 Task: Add a dependency to the task Create a feature for users to track and manage their reading lists , the existing task  Implement a feature for users to share their location and find nearby friends in the project WorkFlow.
Action: Mouse moved to (576, 633)
Screenshot: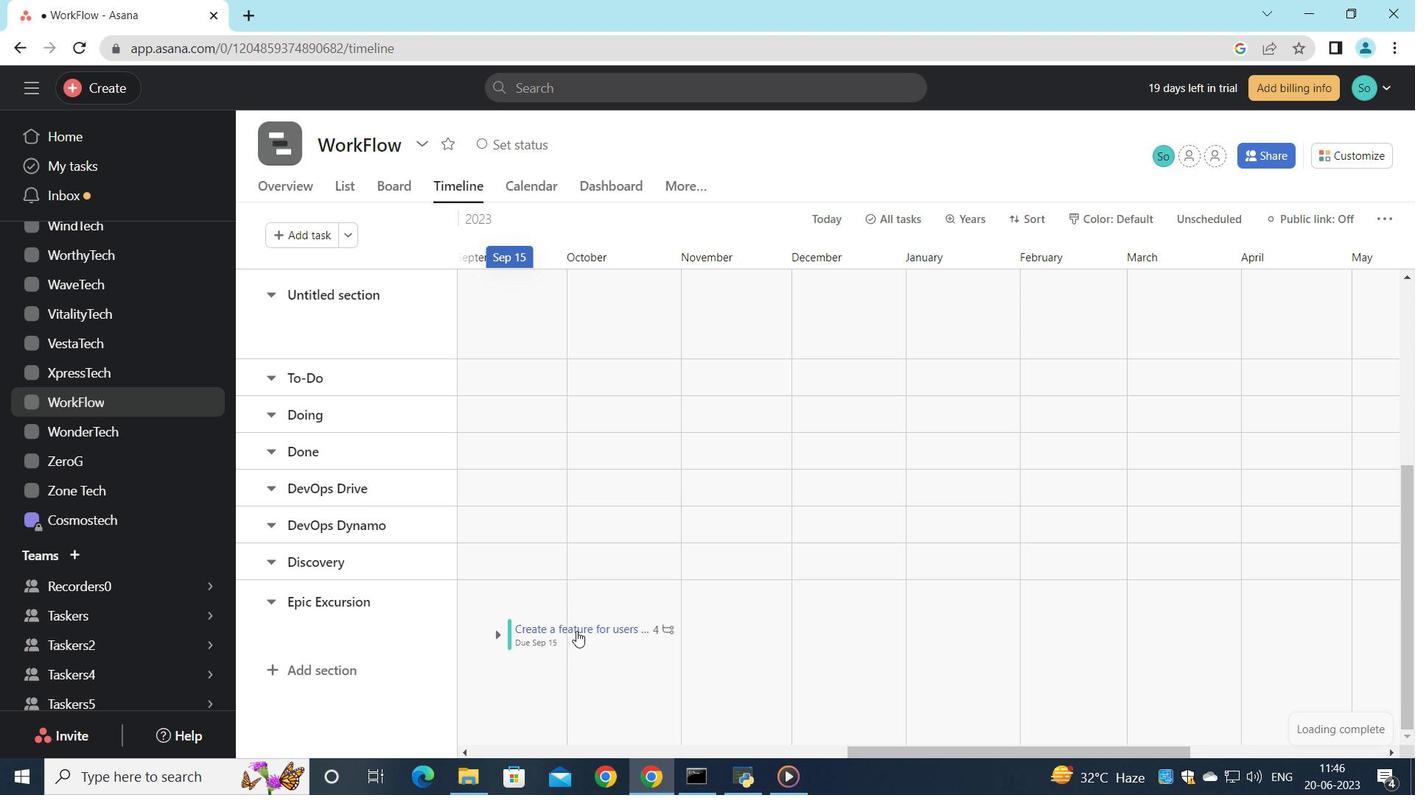 
Action: Mouse pressed left at (576, 633)
Screenshot: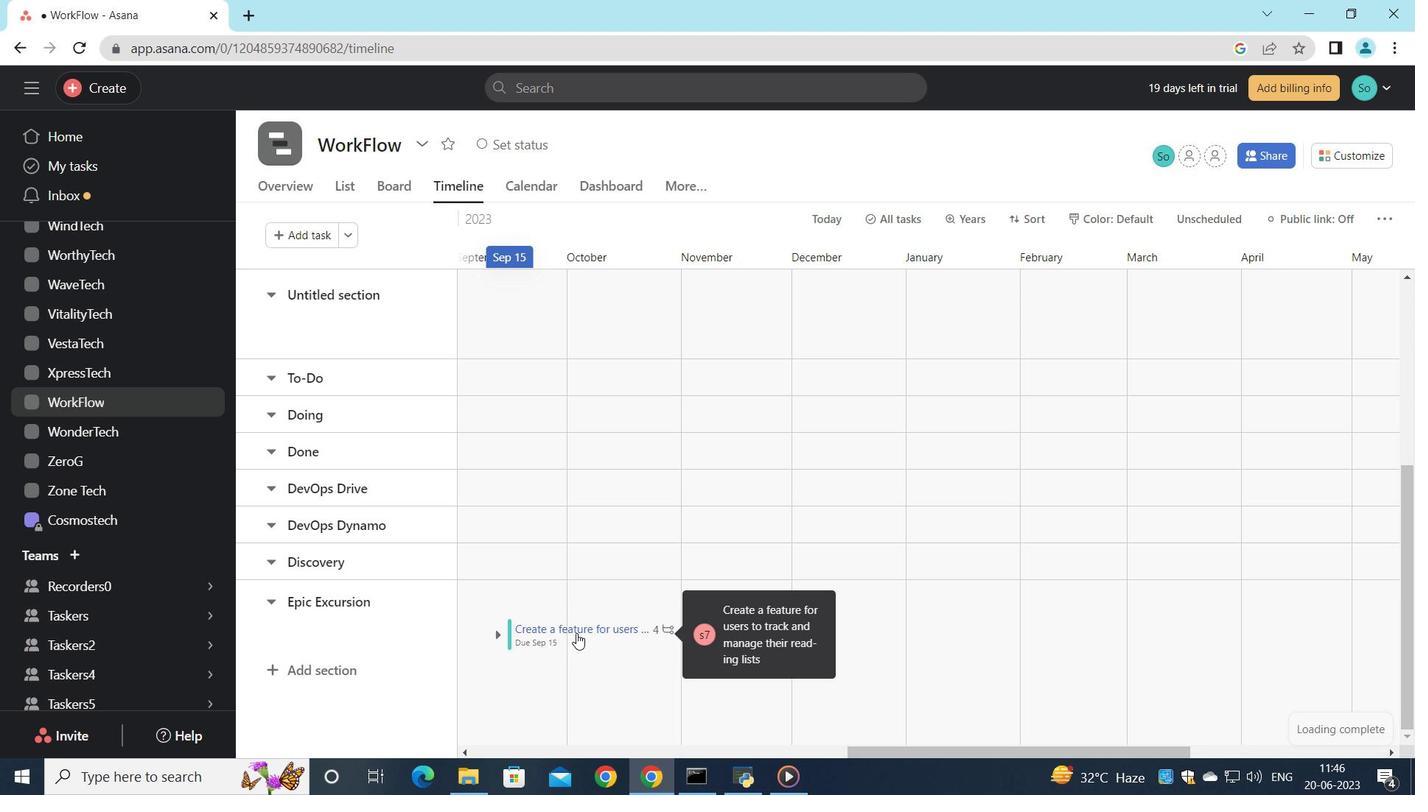 
Action: Mouse moved to (984, 499)
Screenshot: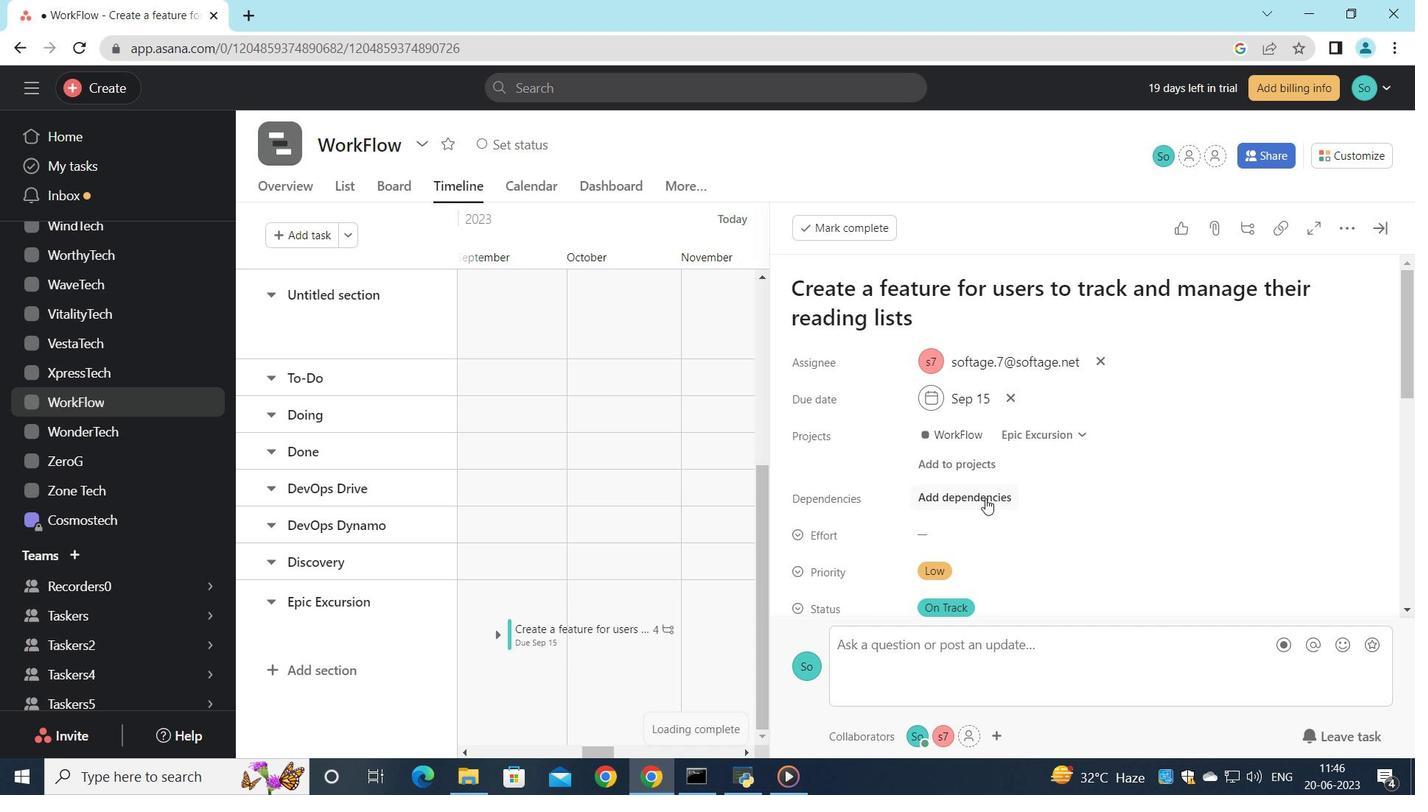 
Action: Mouse pressed left at (984, 499)
Screenshot: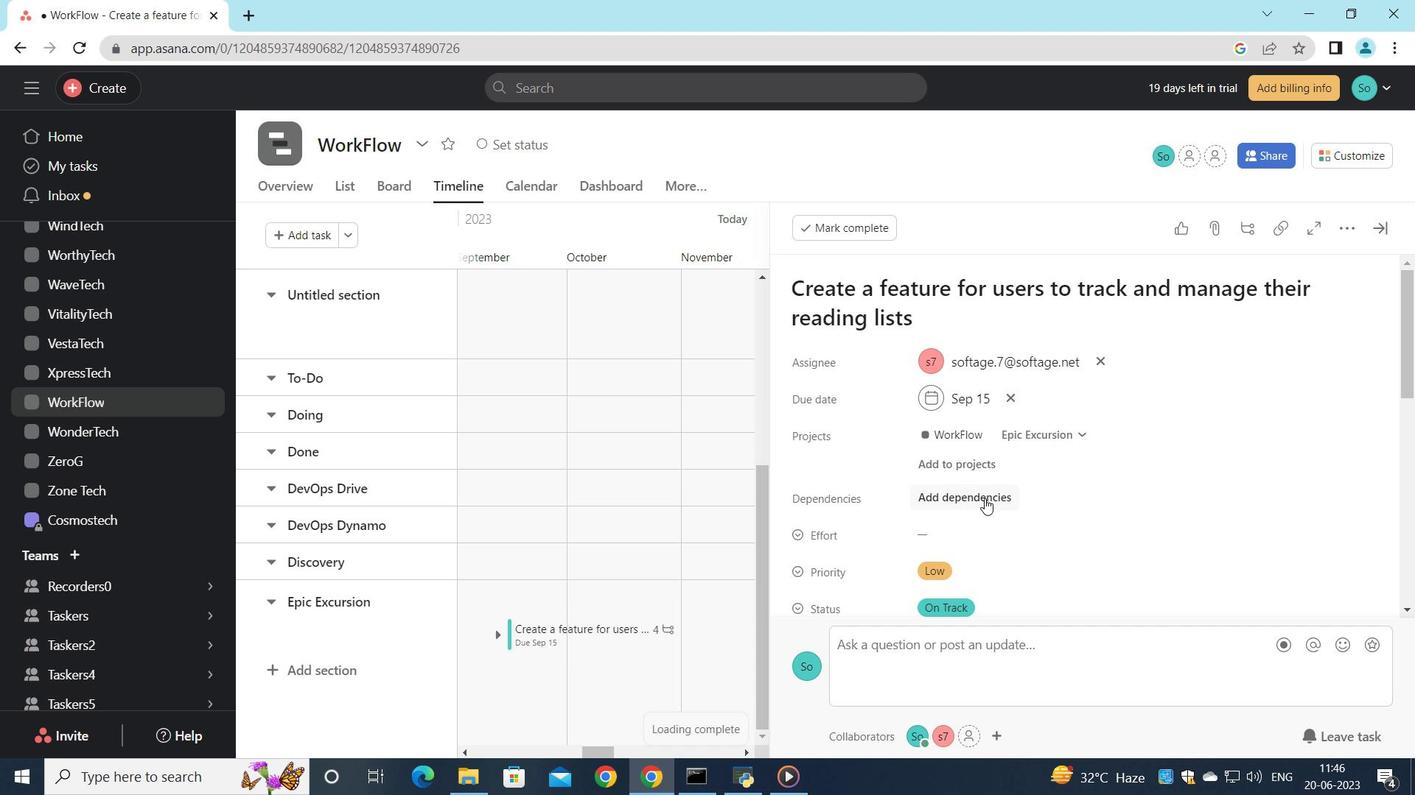 
Action: Mouse moved to (1080, 602)
Screenshot: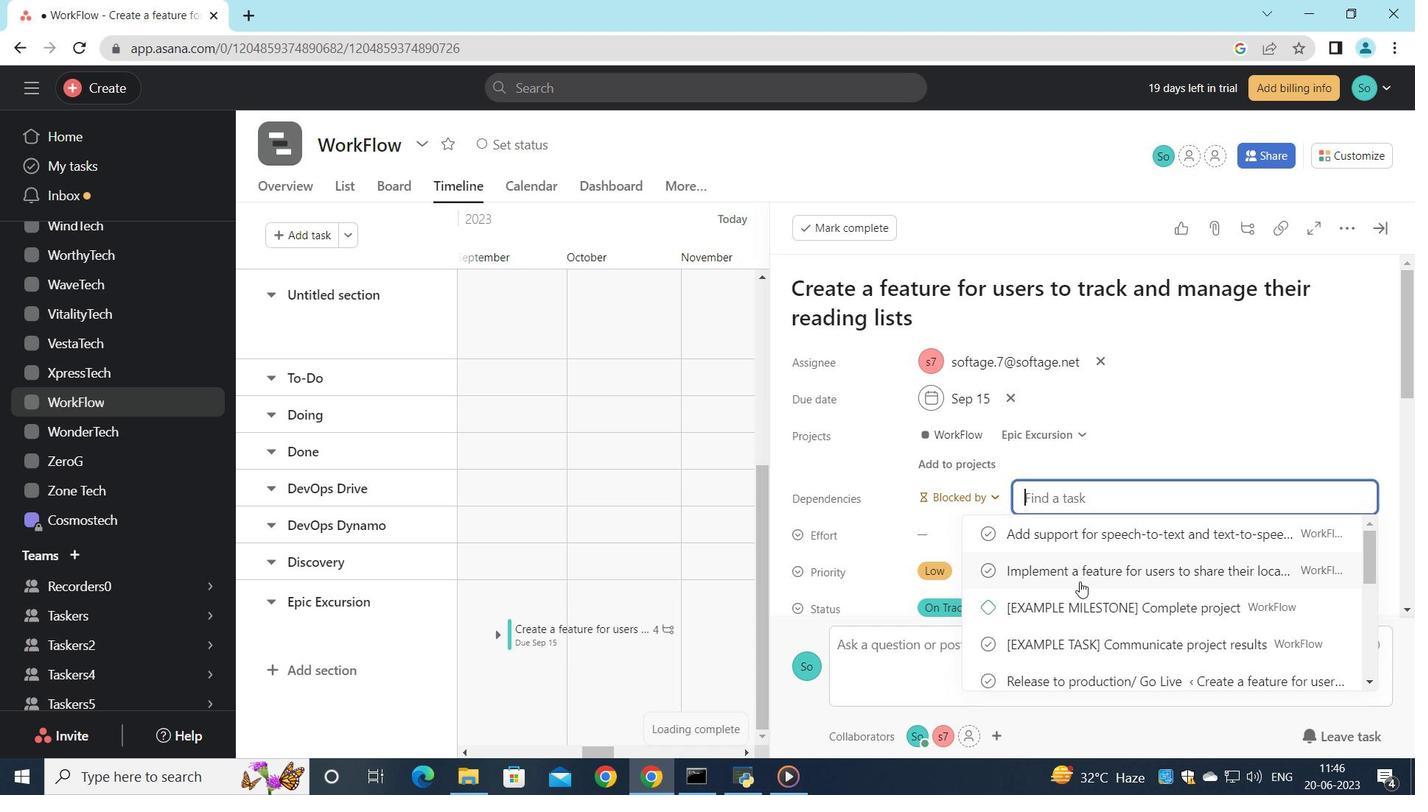 
Action: Mouse scrolled (1080, 602) with delta (0, 0)
Screenshot: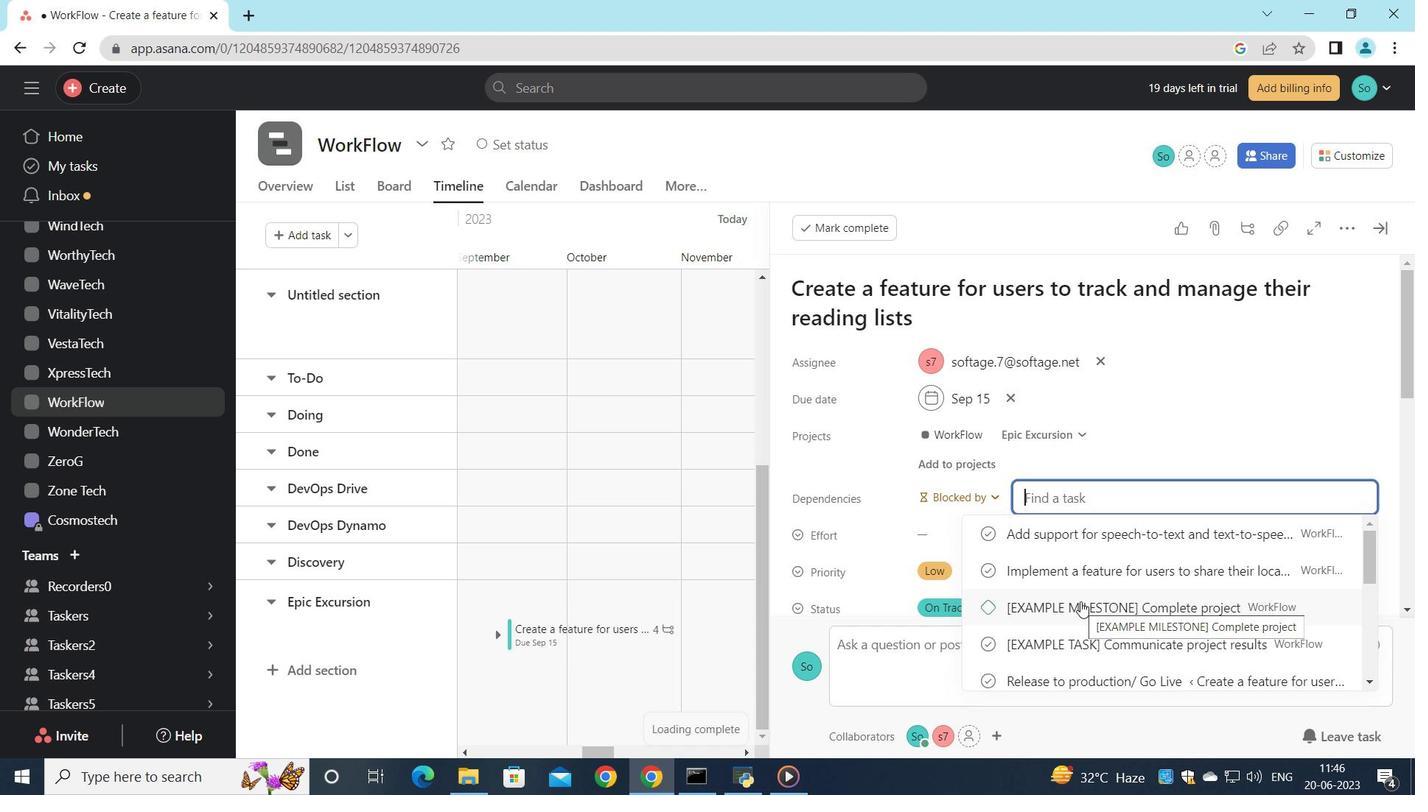 
Action: Mouse moved to (1075, 602)
Screenshot: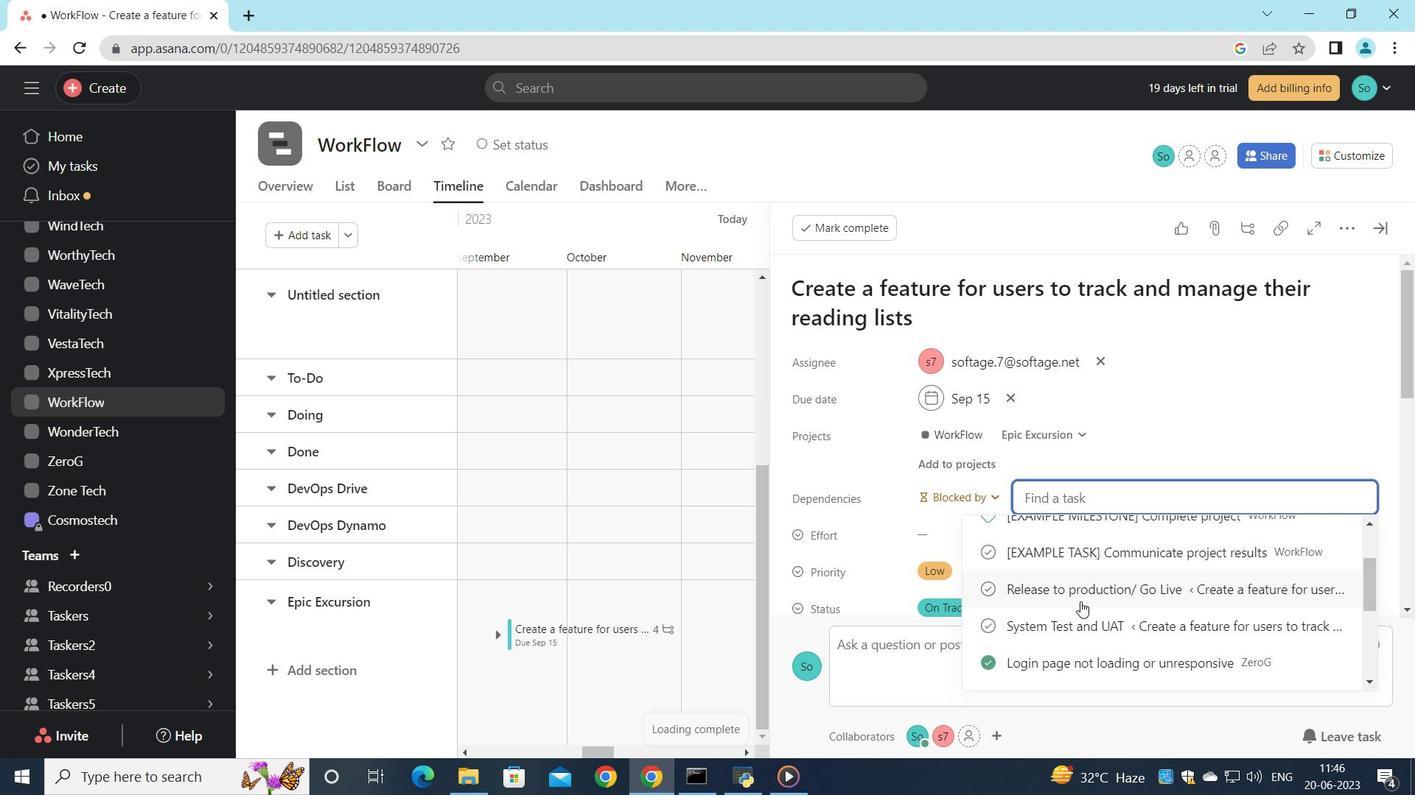 
Action: Mouse scrolled (1075, 603) with delta (0, 0)
Screenshot: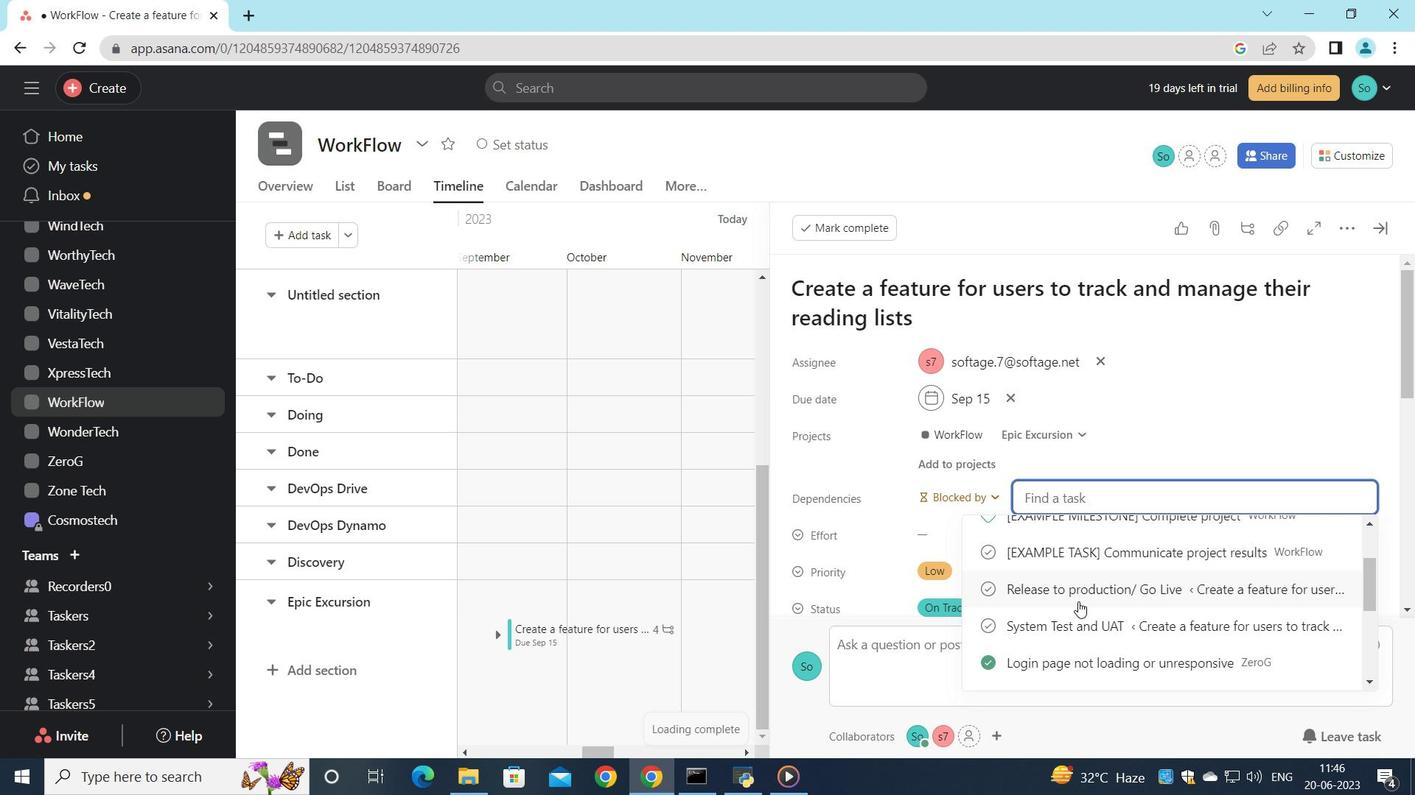 
Action: Mouse scrolled (1075, 603) with delta (0, 0)
Screenshot: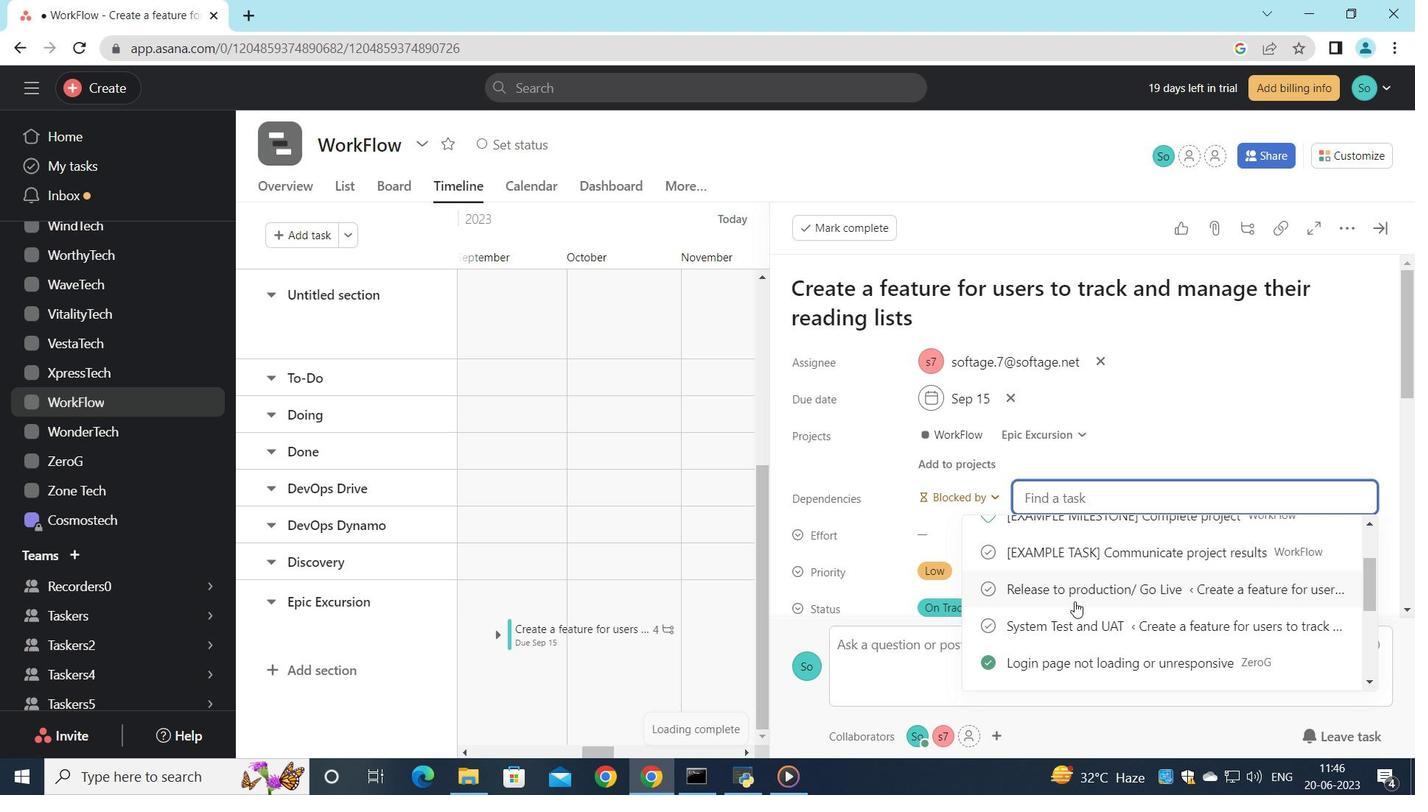 
Action: Mouse scrolled (1075, 603) with delta (0, 0)
Screenshot: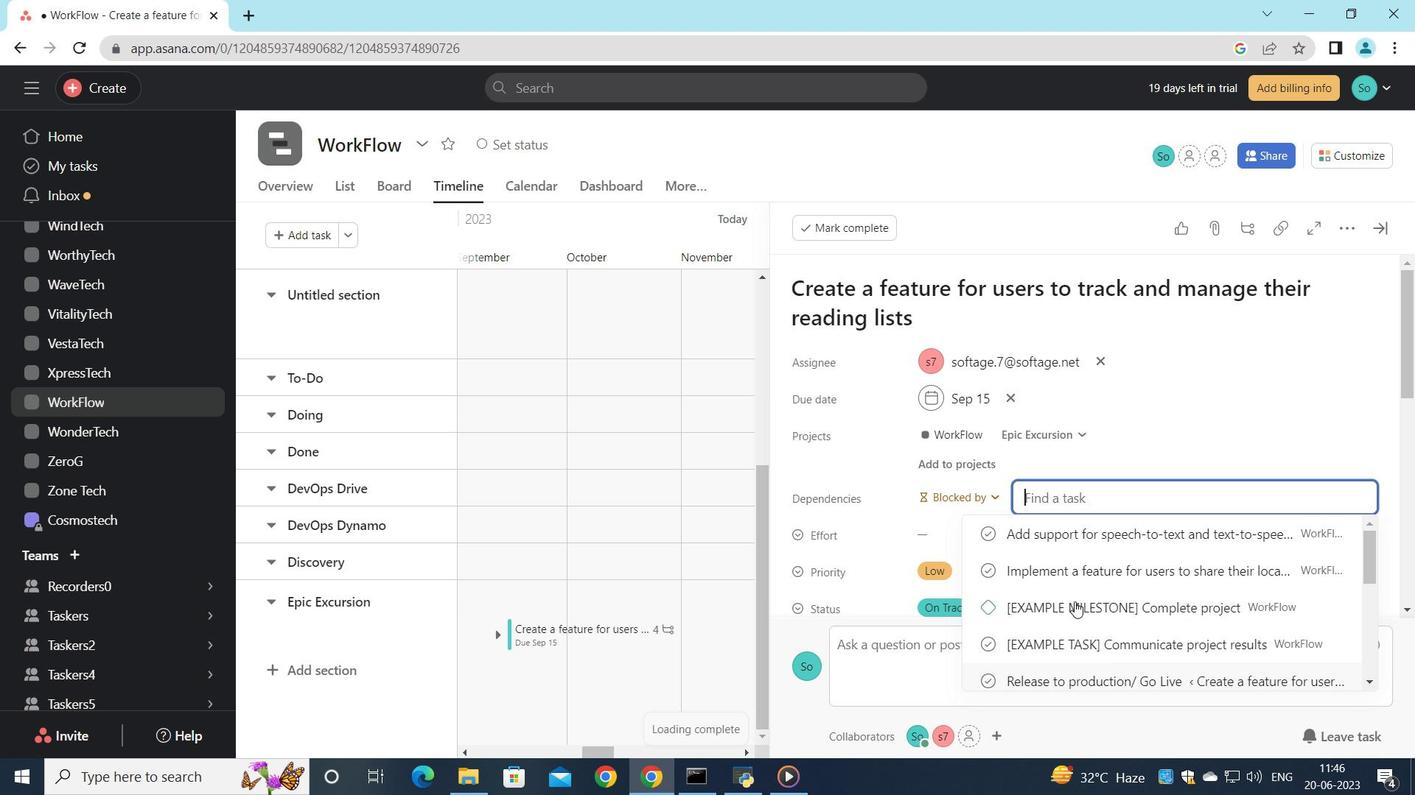 
Action: Mouse scrolled (1075, 603) with delta (0, 0)
Screenshot: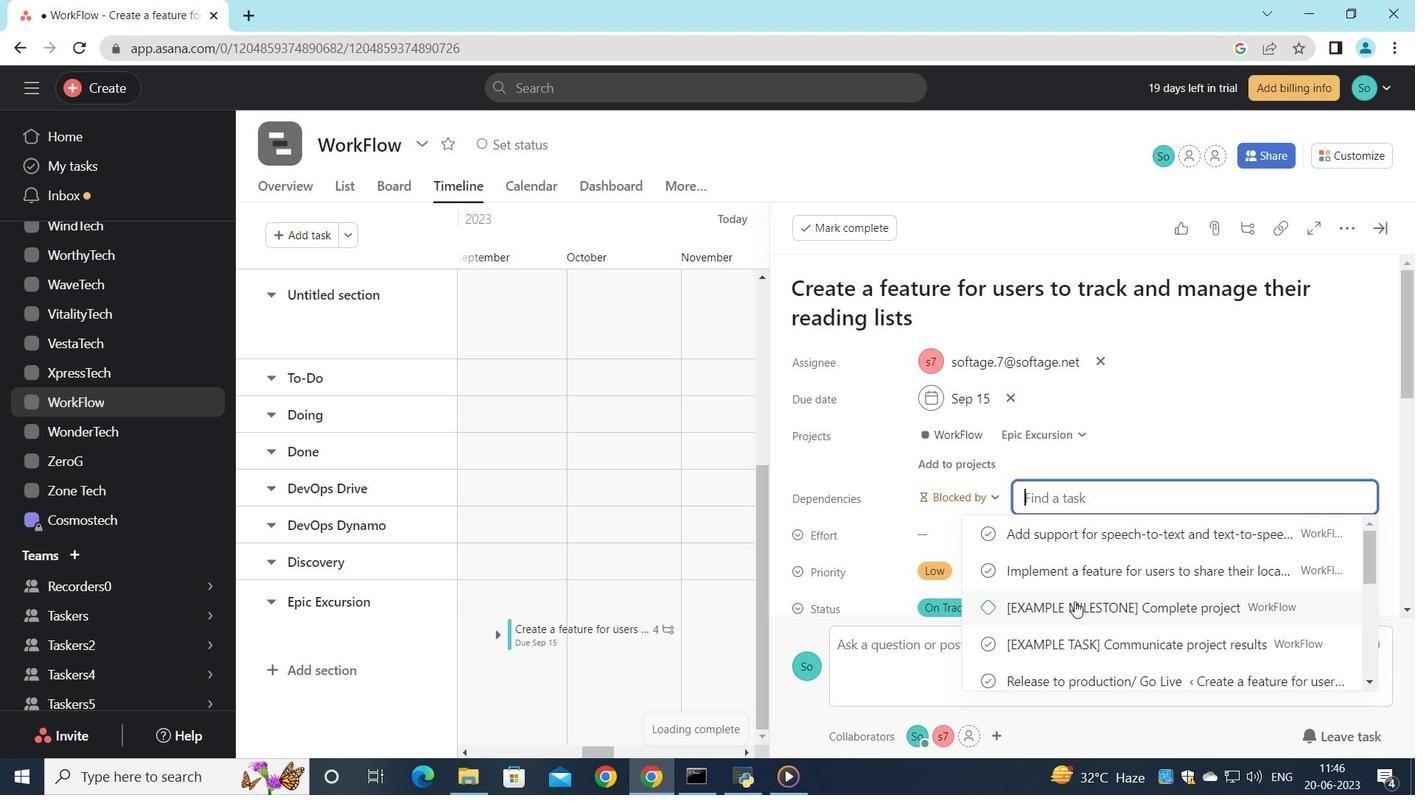
Action: Mouse moved to (1098, 595)
Screenshot: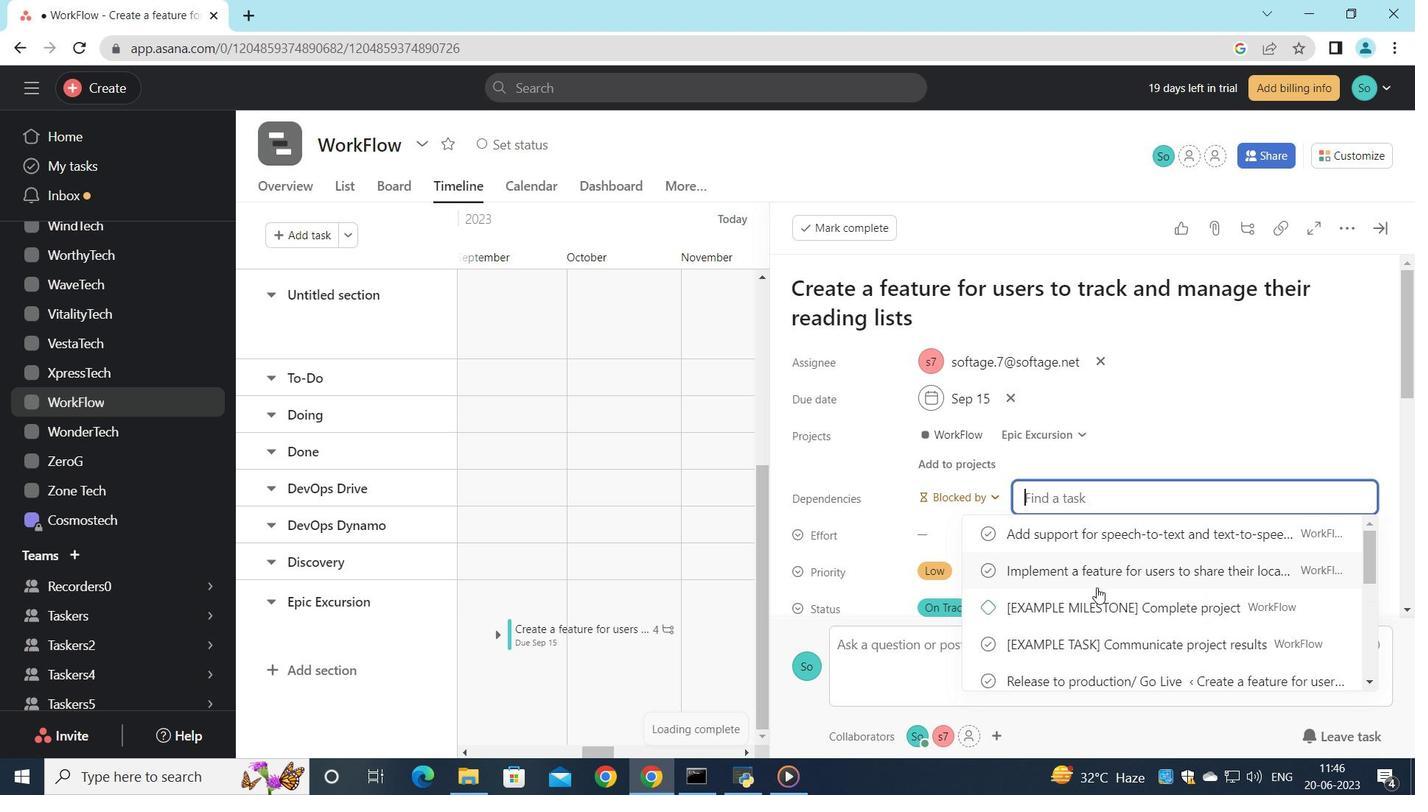 
Action: Mouse scrolled (1098, 594) with delta (0, 0)
Screenshot: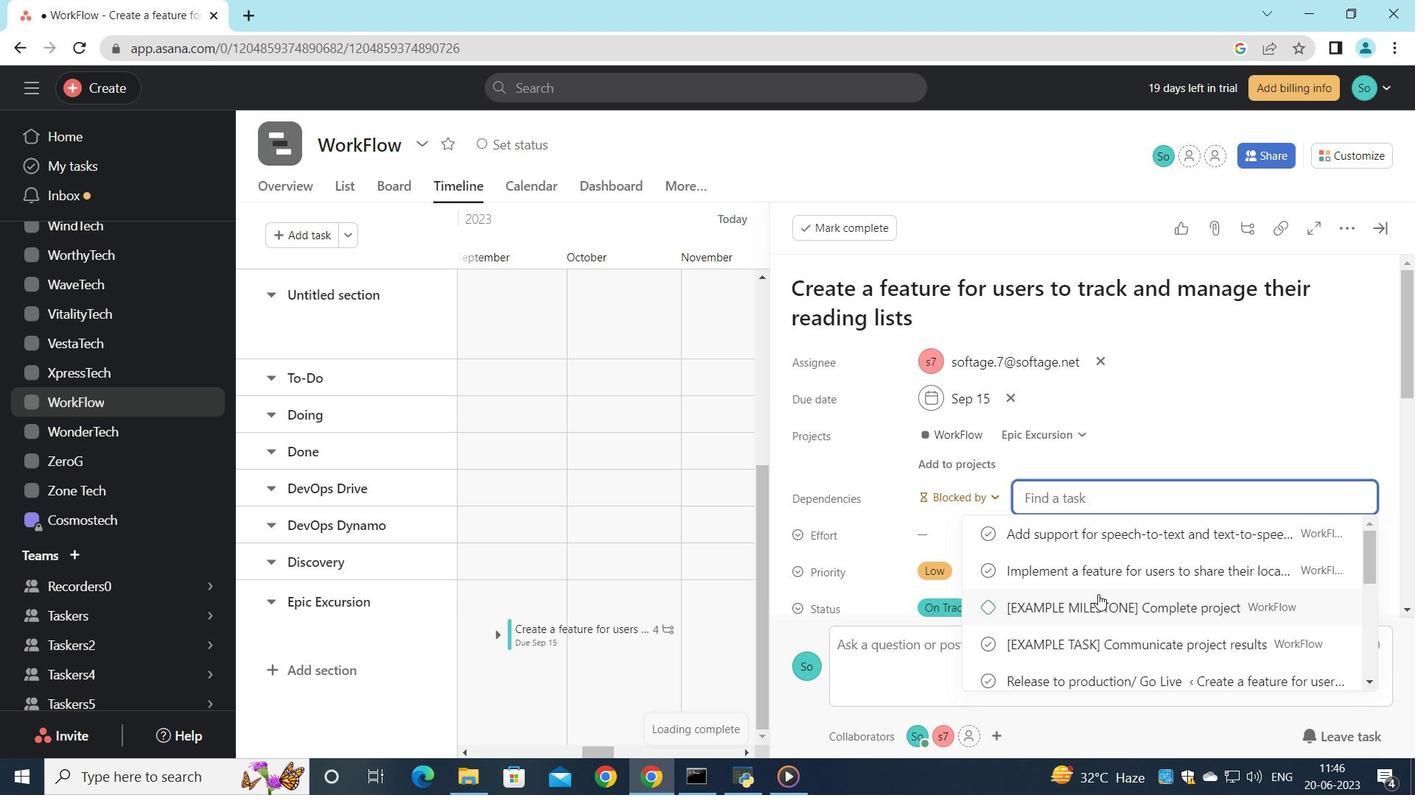 
Action: Mouse scrolled (1098, 596) with delta (0, 0)
Screenshot: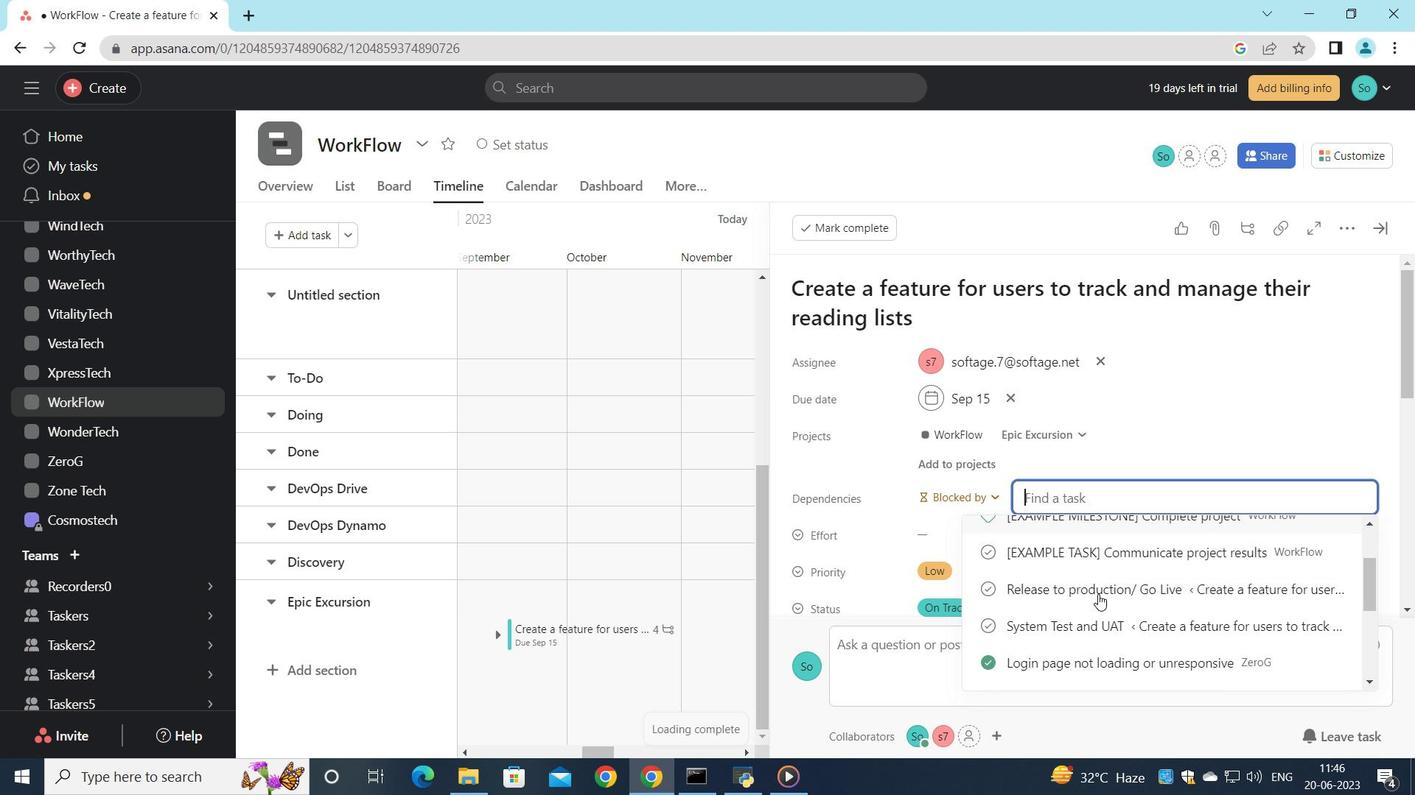 
Action: Mouse moved to (1064, 578)
Screenshot: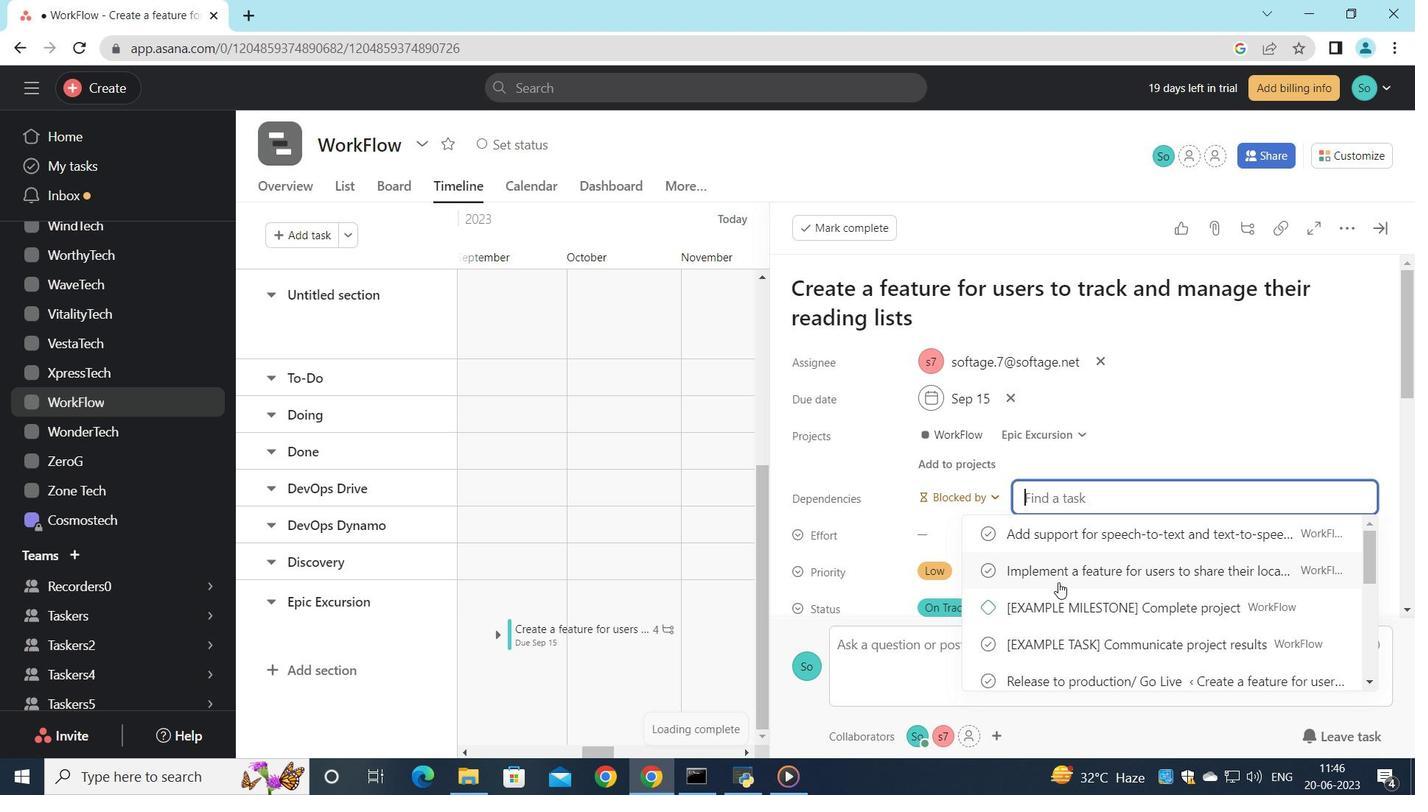 
Action: Mouse pressed left at (1064, 578)
Screenshot: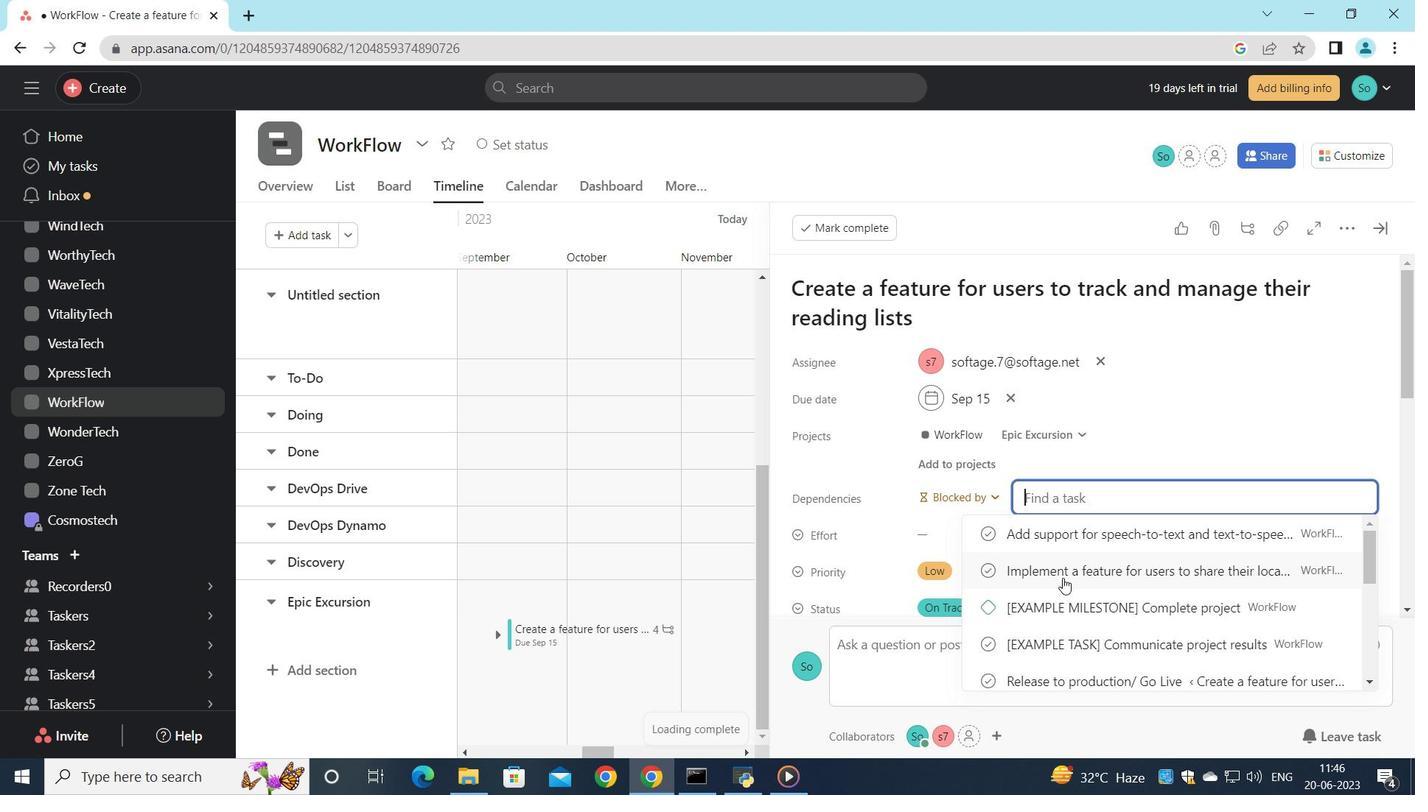 
Action: Mouse moved to (1105, 567)
Screenshot: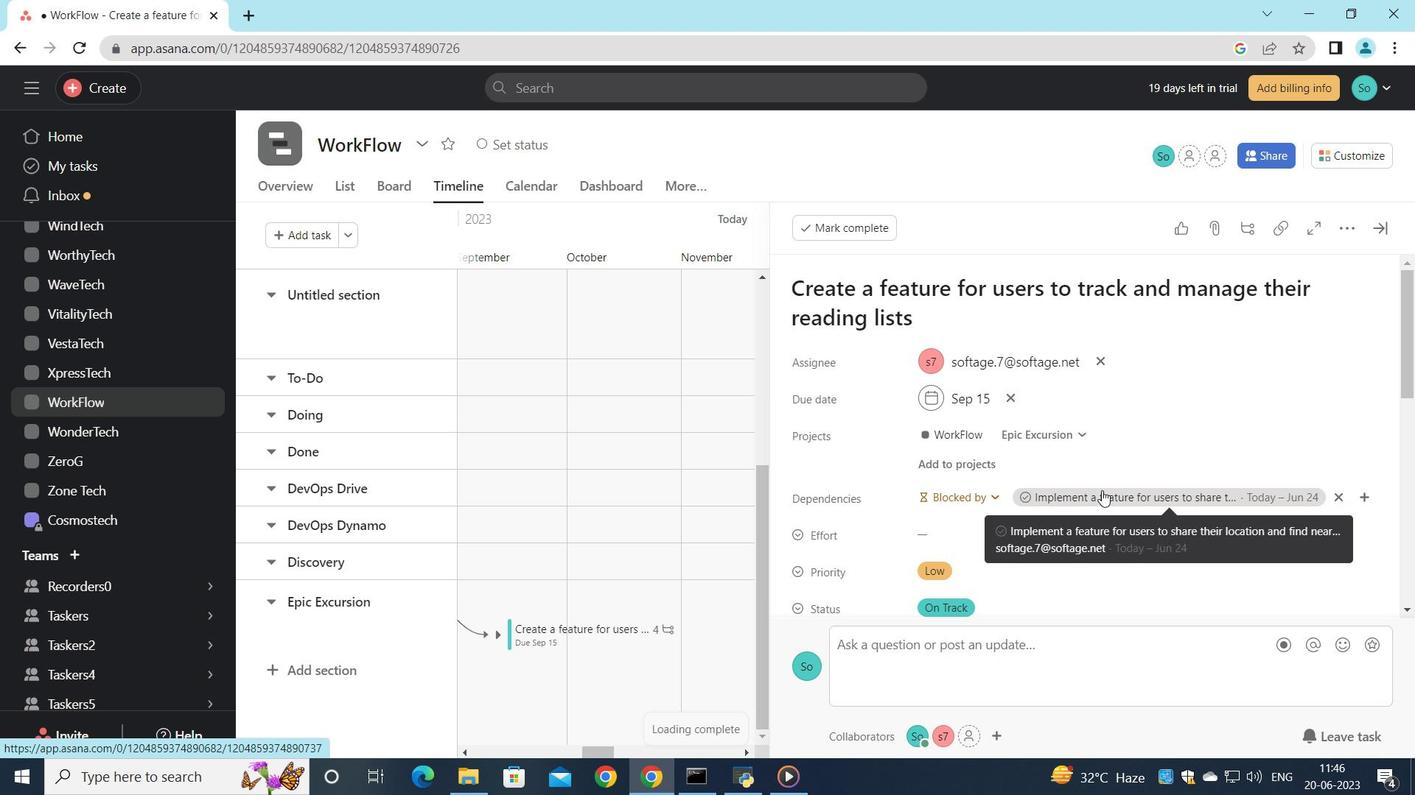 
